 Task: Enable the option "Split segments anywhere" for HTTP live streaming output.
Action: Mouse moved to (135, 31)
Screenshot: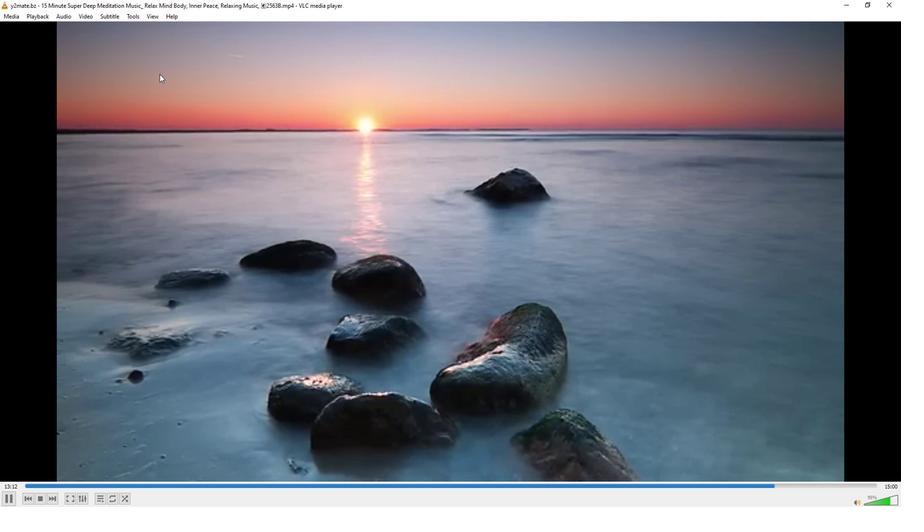 
Action: Mouse pressed left at (135, 31)
Screenshot: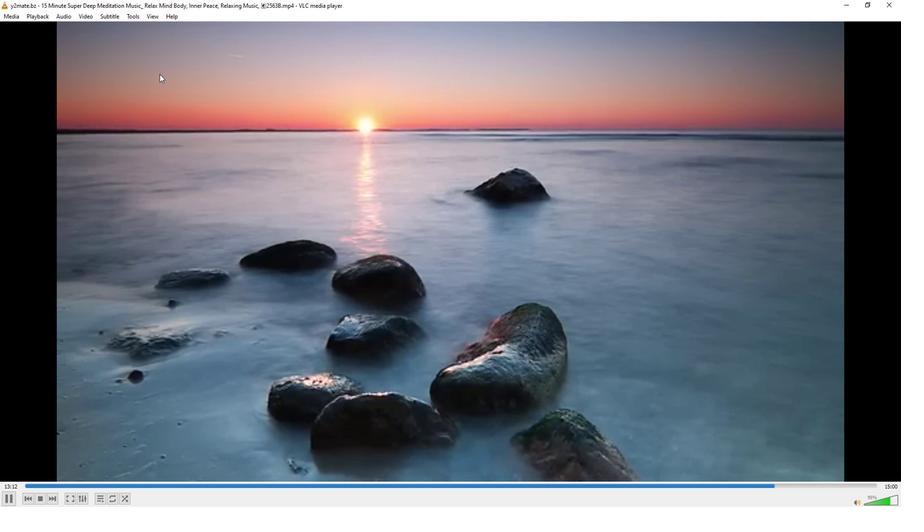 
Action: Mouse moved to (157, 140)
Screenshot: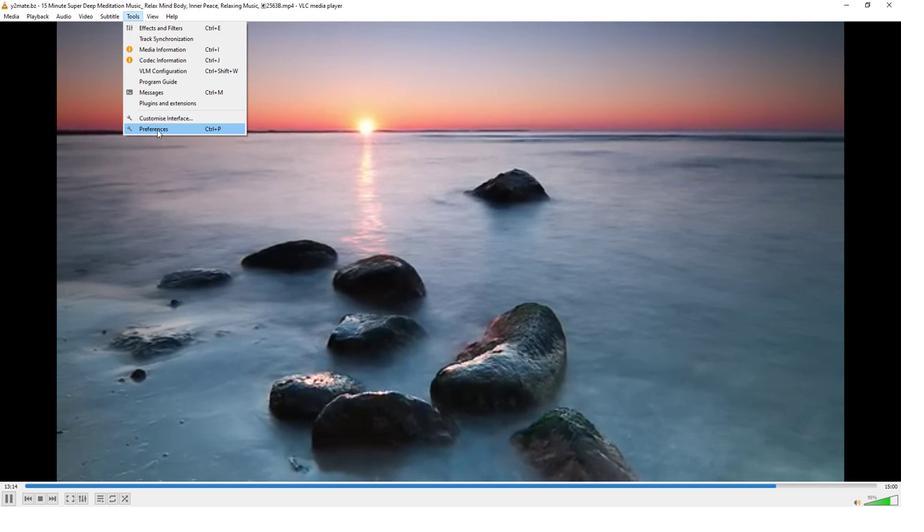 
Action: Mouse pressed left at (157, 140)
Screenshot: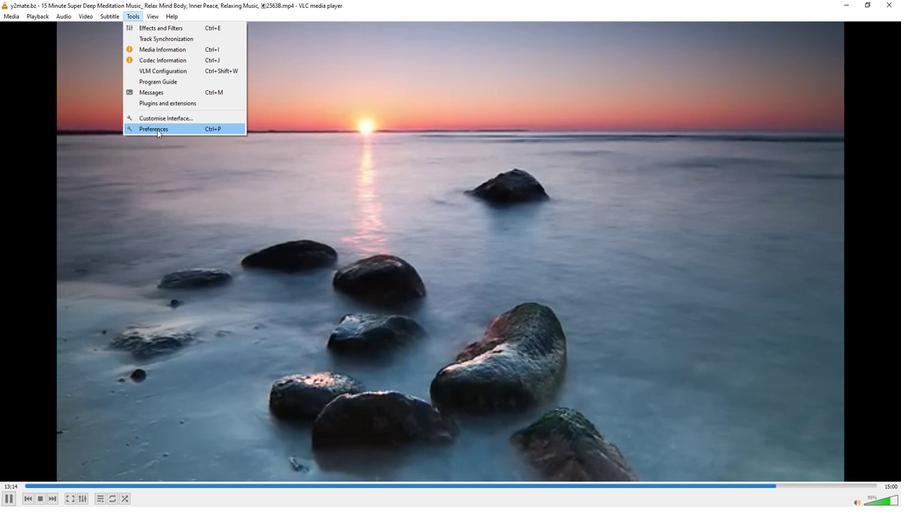 
Action: Mouse moved to (297, 408)
Screenshot: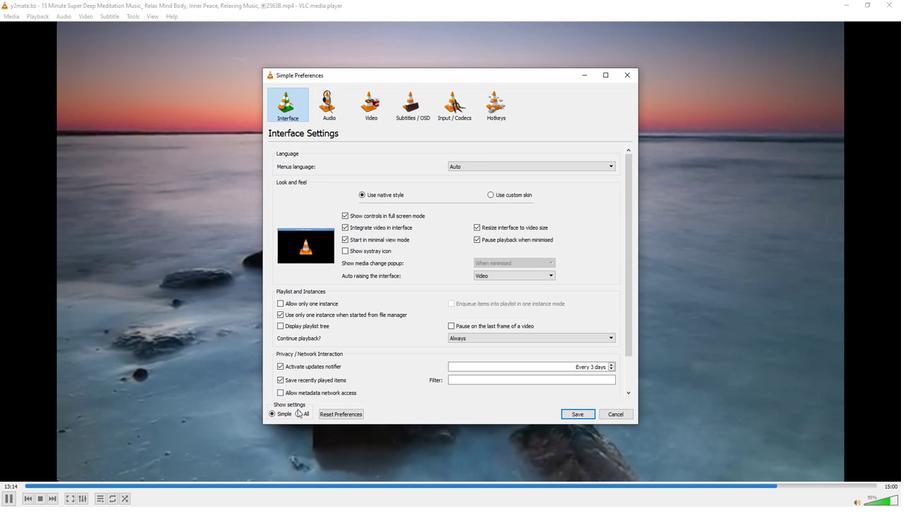 
Action: Mouse pressed left at (297, 408)
Screenshot: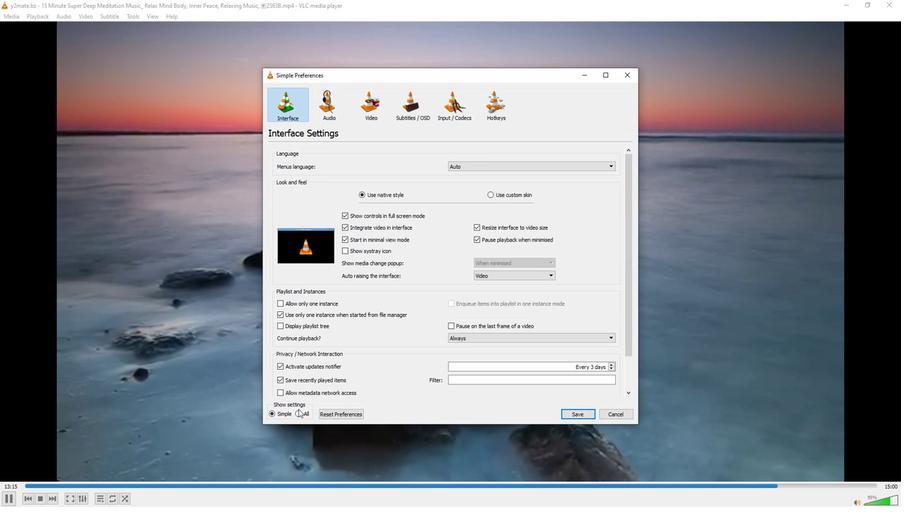 
Action: Mouse moved to (296, 412)
Screenshot: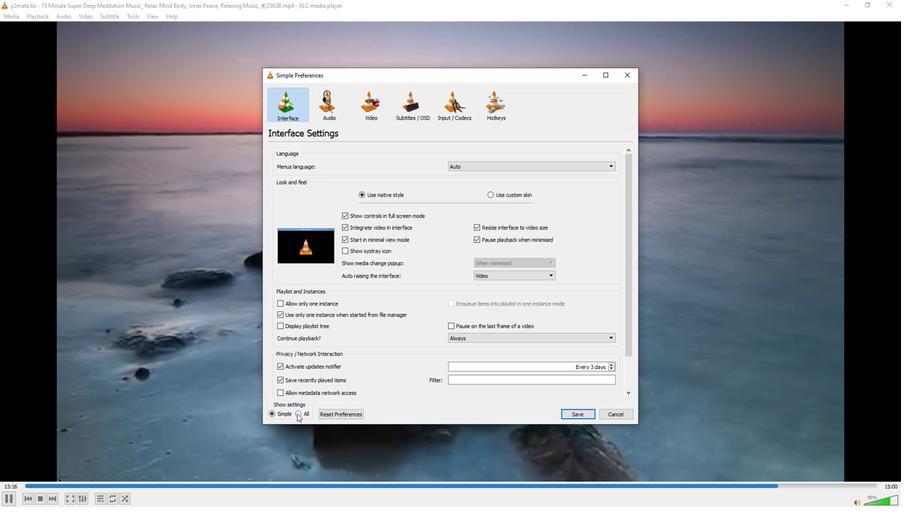 
Action: Mouse pressed left at (296, 412)
Screenshot: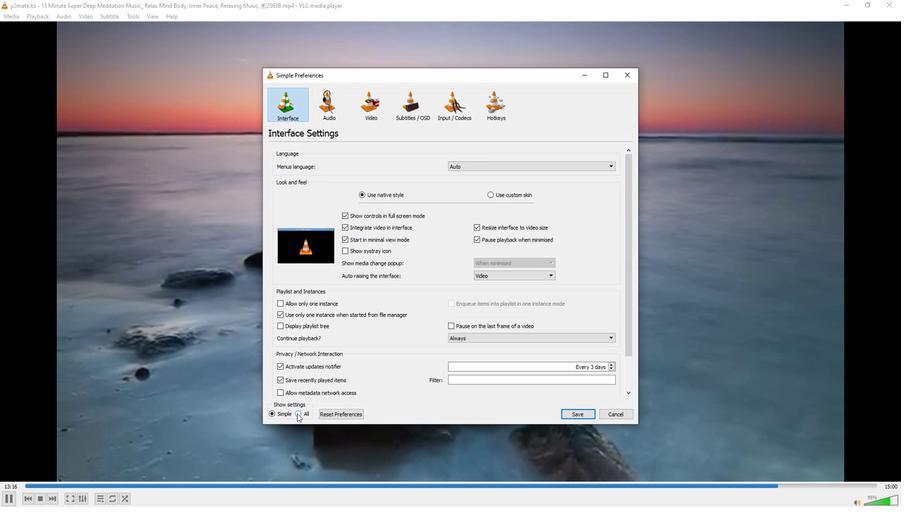 
Action: Mouse moved to (304, 333)
Screenshot: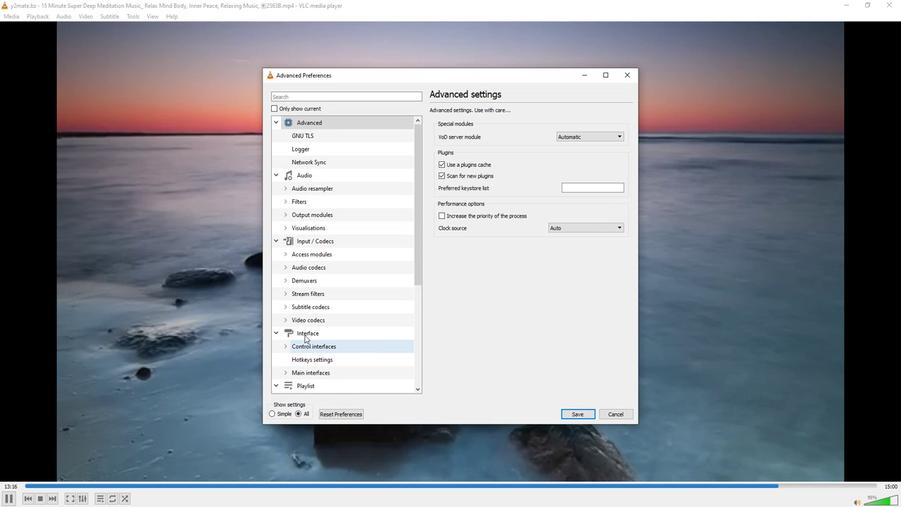 
Action: Mouse scrolled (304, 333) with delta (0, 0)
Screenshot: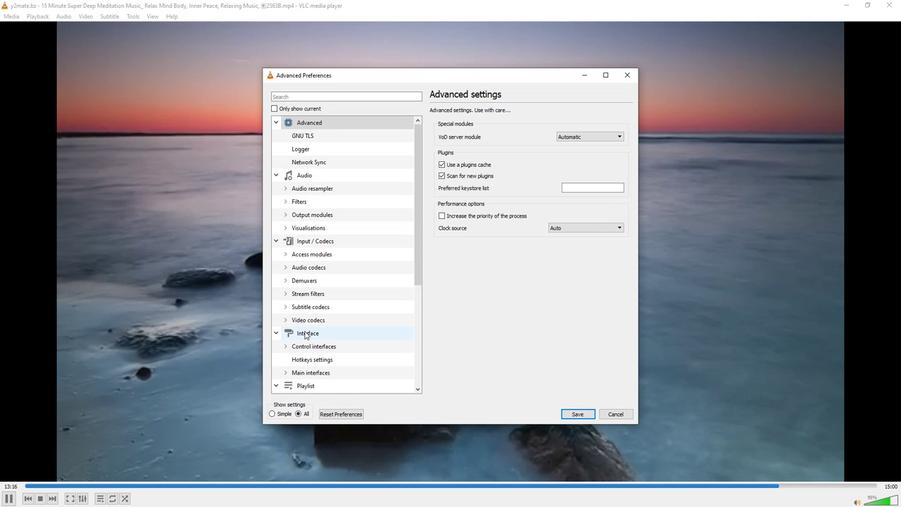 
Action: Mouse moved to (302, 335)
Screenshot: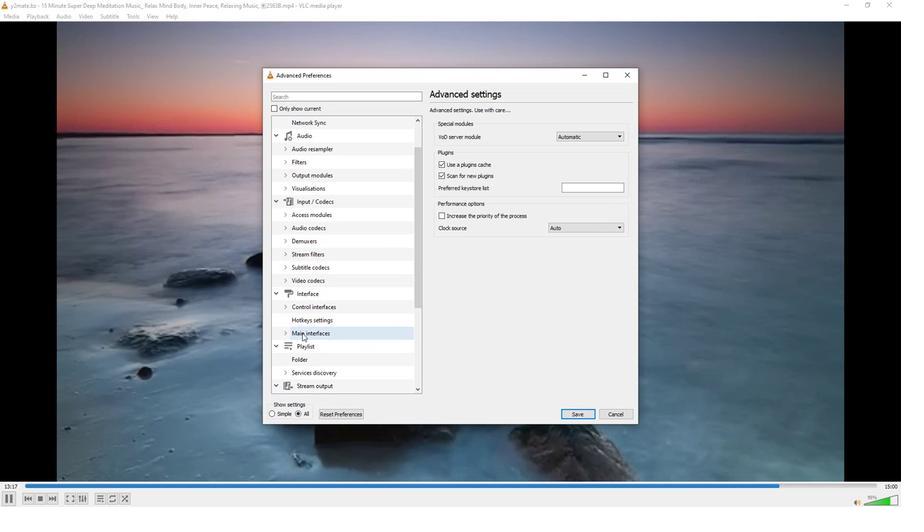 
Action: Mouse scrolled (302, 335) with delta (0, 0)
Screenshot: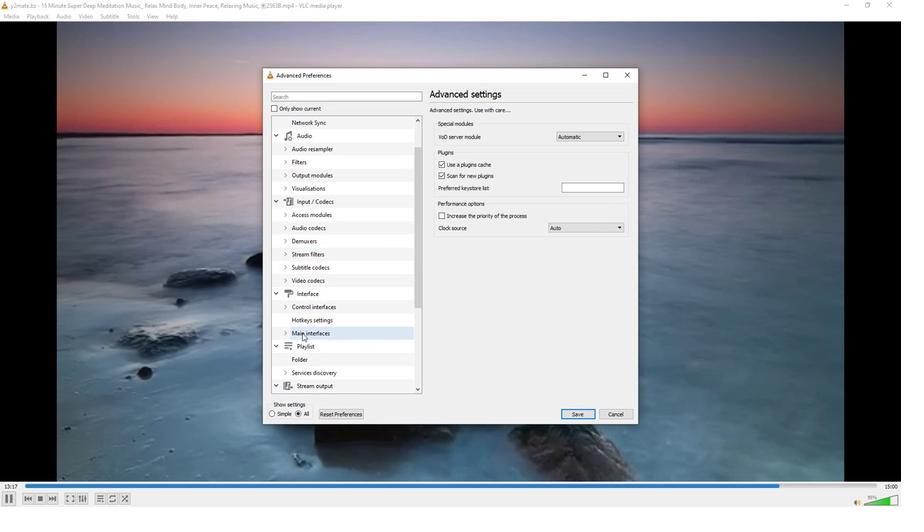 
Action: Mouse moved to (286, 361)
Screenshot: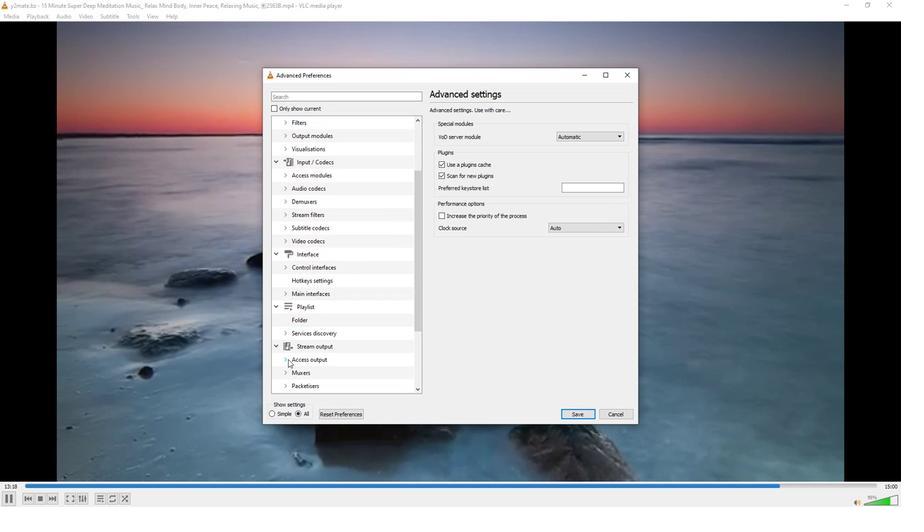 
Action: Mouse pressed left at (286, 361)
Screenshot: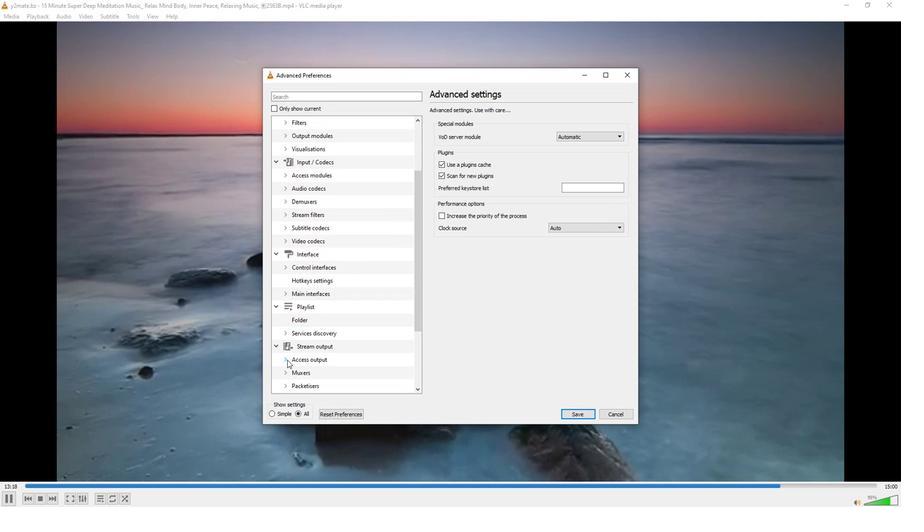 
Action: Mouse moved to (308, 366)
Screenshot: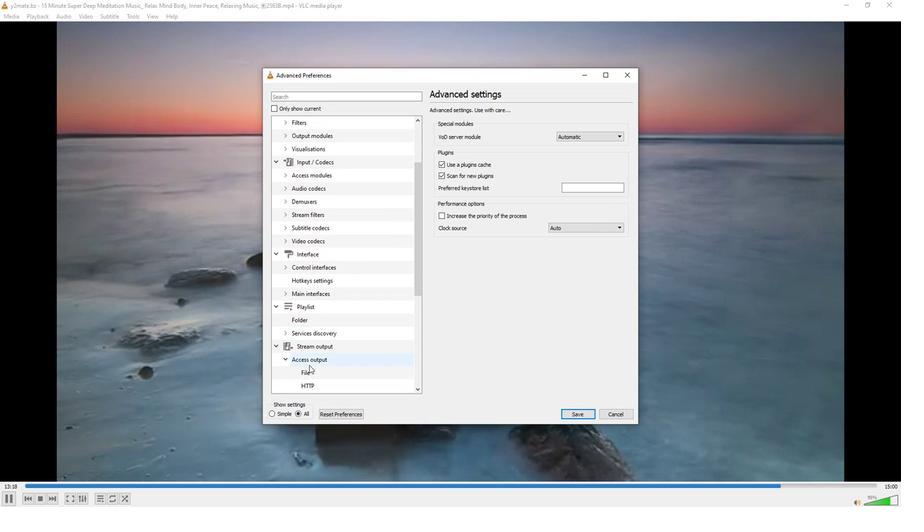 
Action: Mouse scrolled (308, 366) with delta (0, 0)
Screenshot: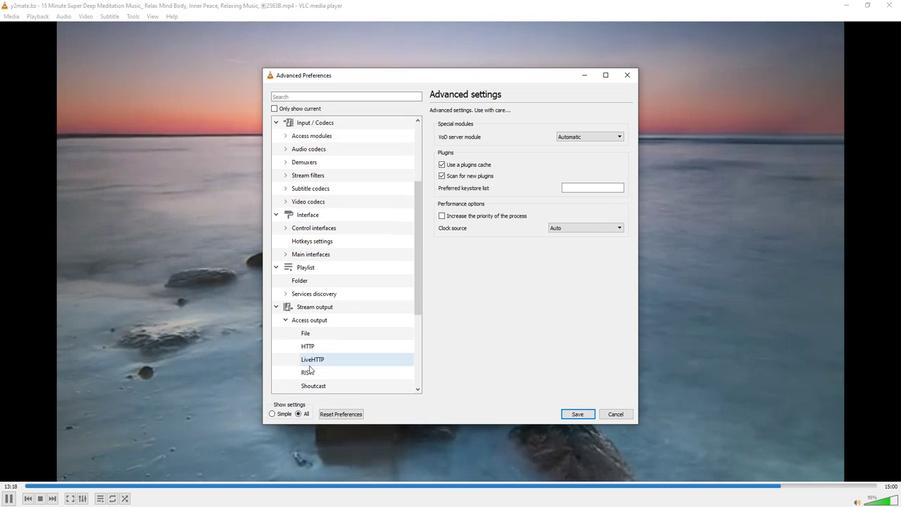
Action: Mouse moved to (310, 362)
Screenshot: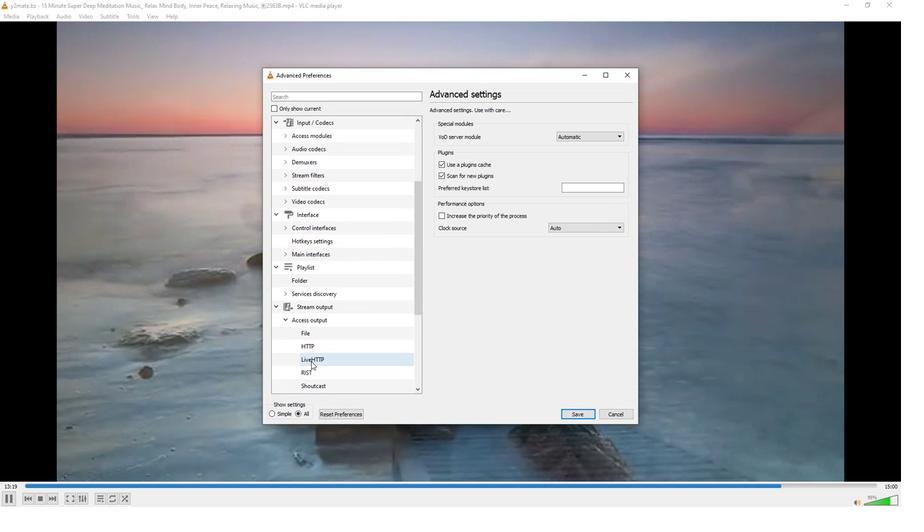 
Action: Mouse pressed left at (310, 362)
Screenshot: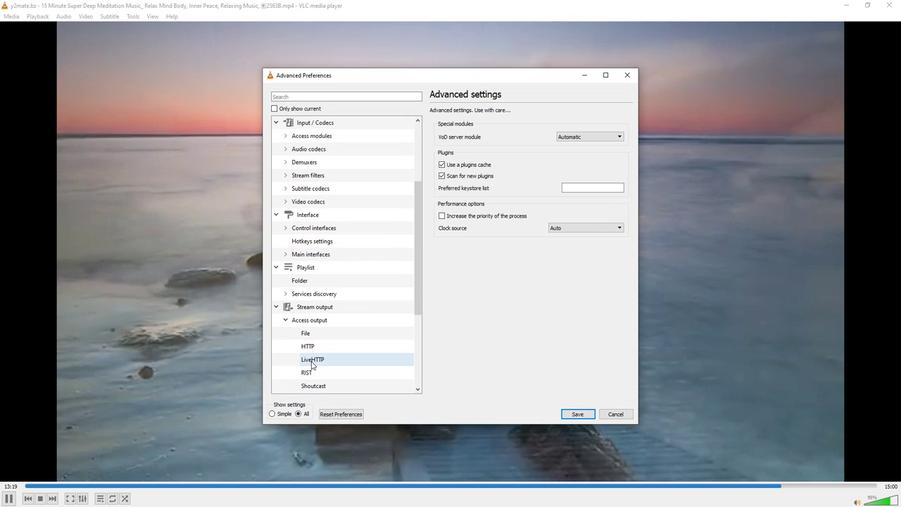 
Action: Mouse moved to (434, 169)
Screenshot: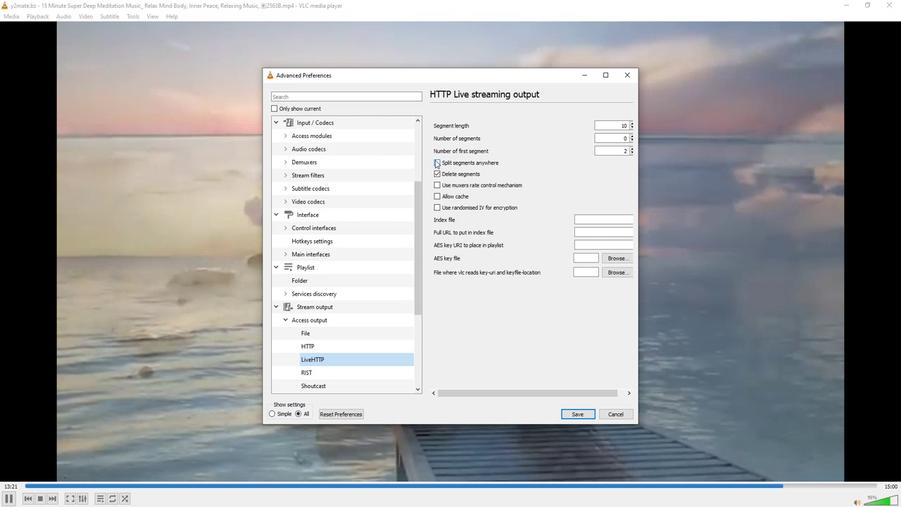 
Action: Mouse pressed left at (434, 169)
Screenshot: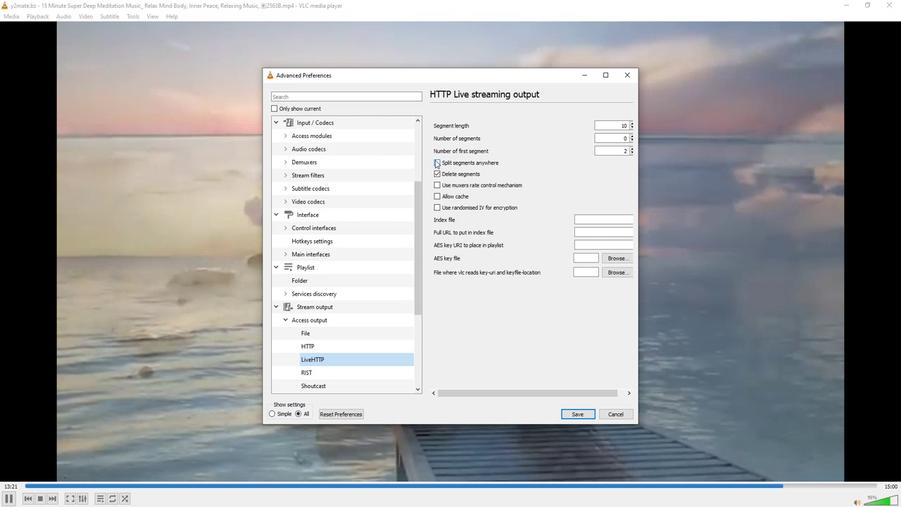 
Action: Mouse moved to (412, 312)
Screenshot: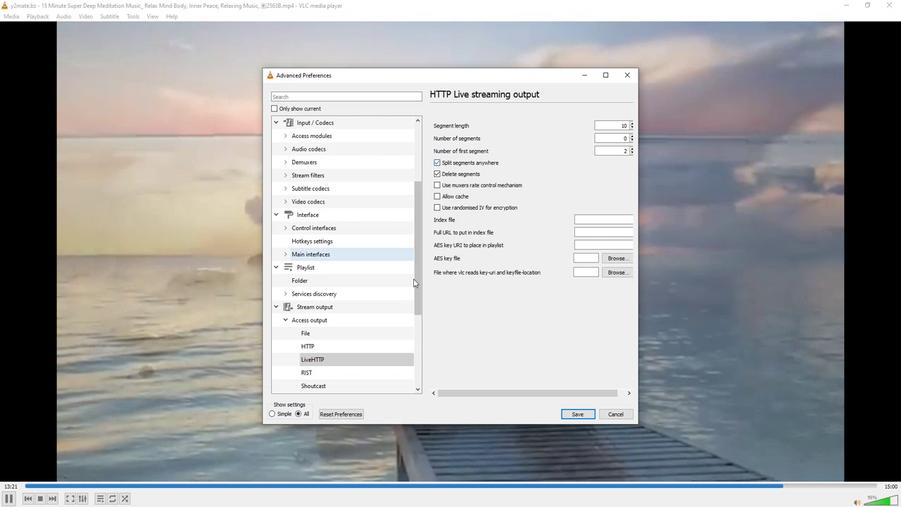 
